 Task: Use the formula "DATE" in spreadsheet "Project protfolio".
Action: Mouse moved to (619, 75)
Screenshot: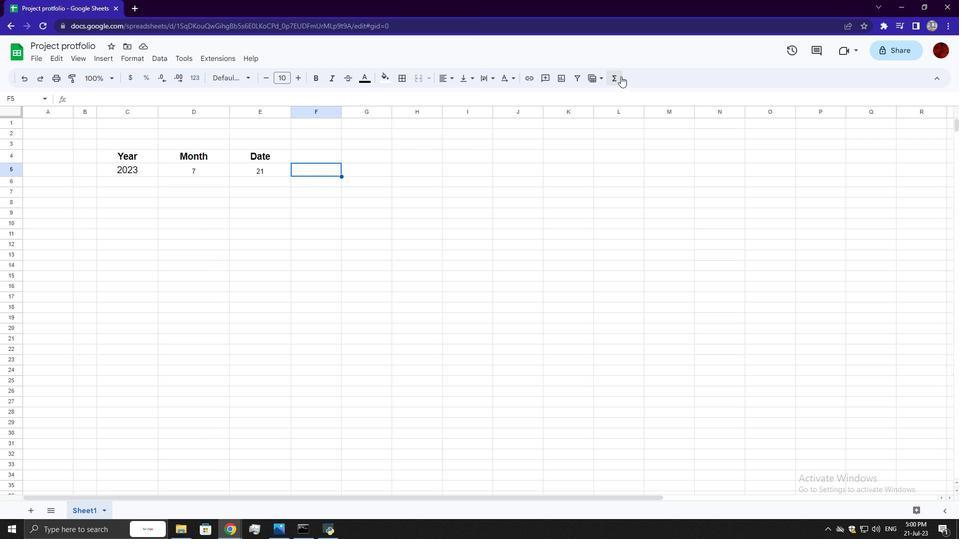 
Action: Mouse pressed left at (619, 75)
Screenshot: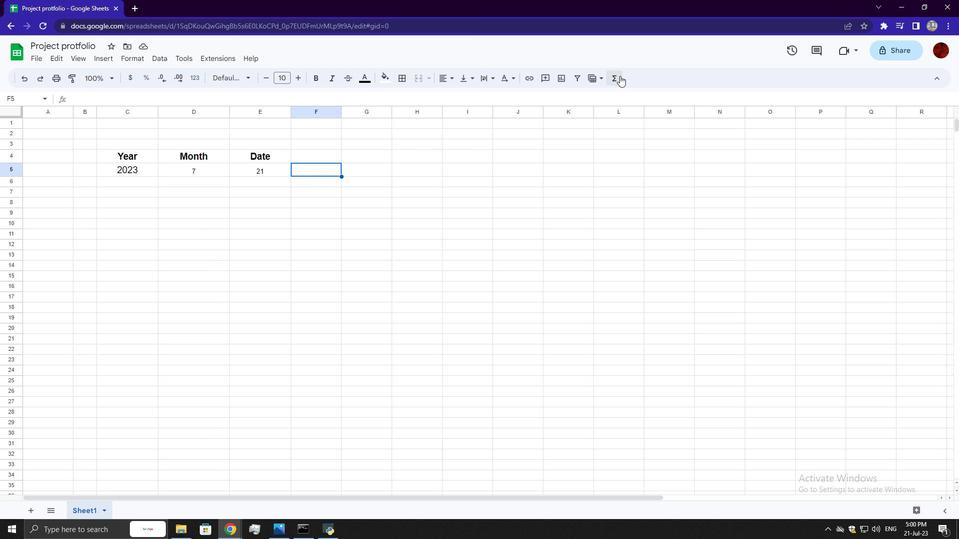 
Action: Mouse moved to (744, 198)
Screenshot: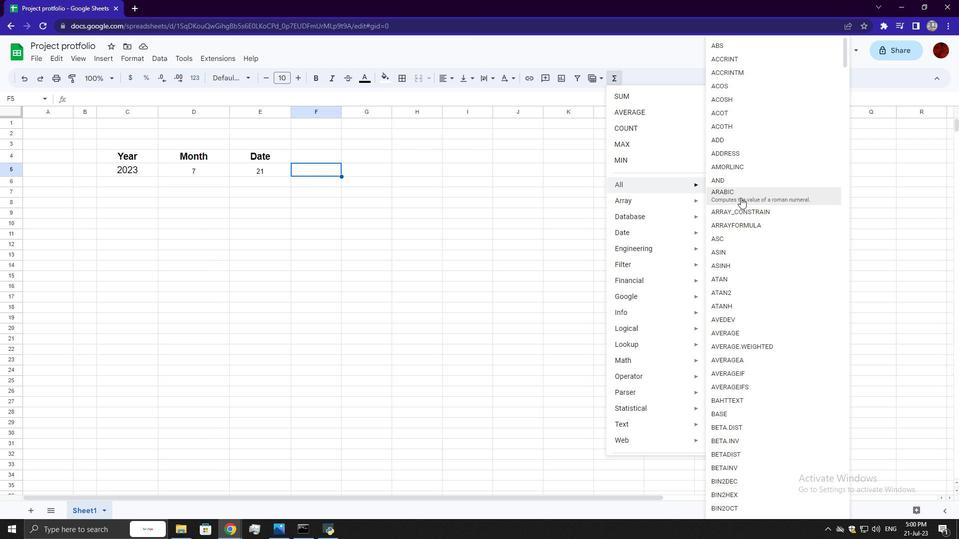 
Action: Mouse scrolled (744, 197) with delta (0, 0)
Screenshot: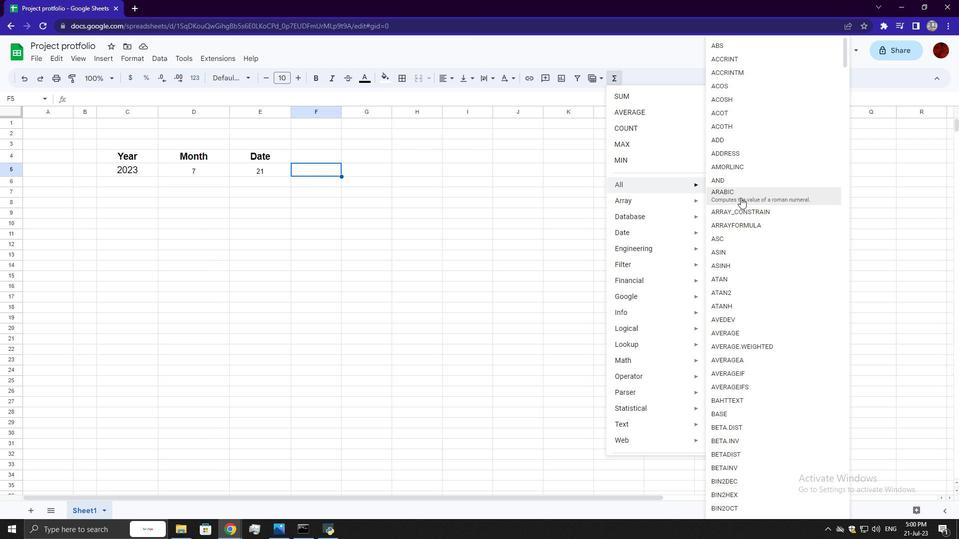 
Action: Mouse scrolled (744, 197) with delta (0, 0)
Screenshot: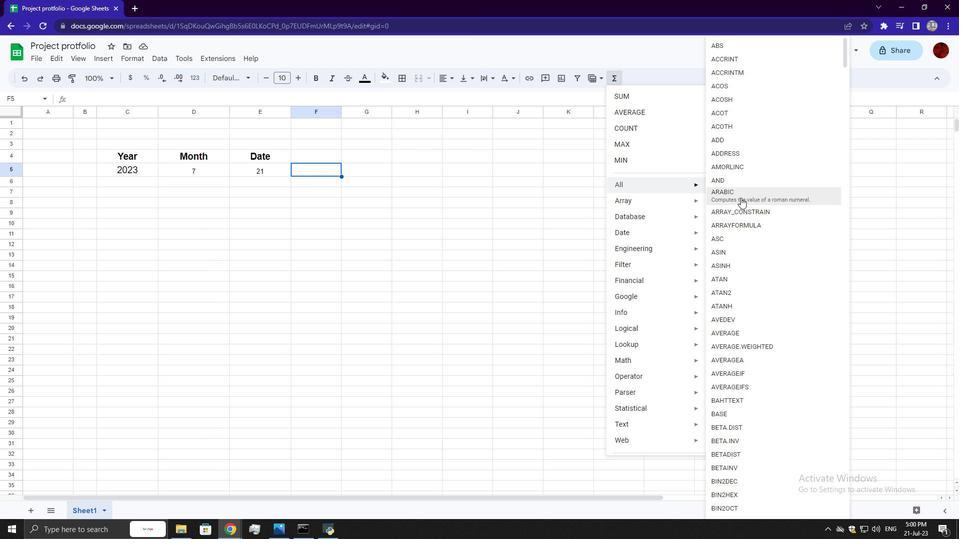 
Action: Mouse moved to (745, 198)
Screenshot: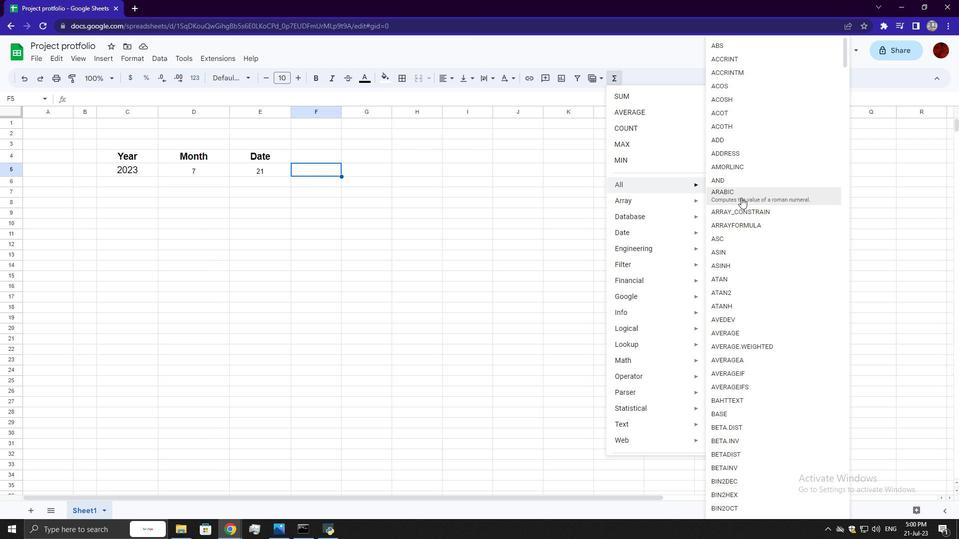 
Action: Mouse scrolled (745, 198) with delta (0, 0)
Screenshot: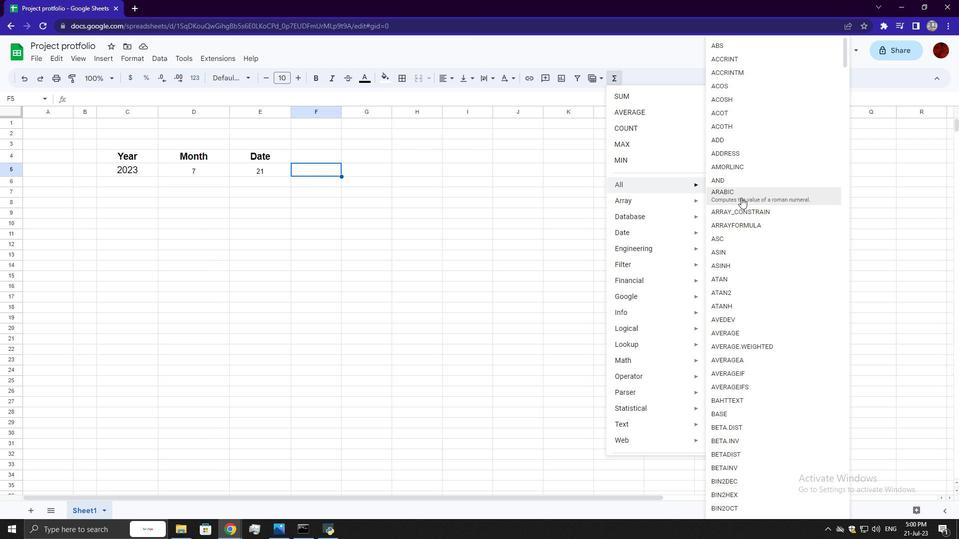 
Action: Mouse moved to (754, 201)
Screenshot: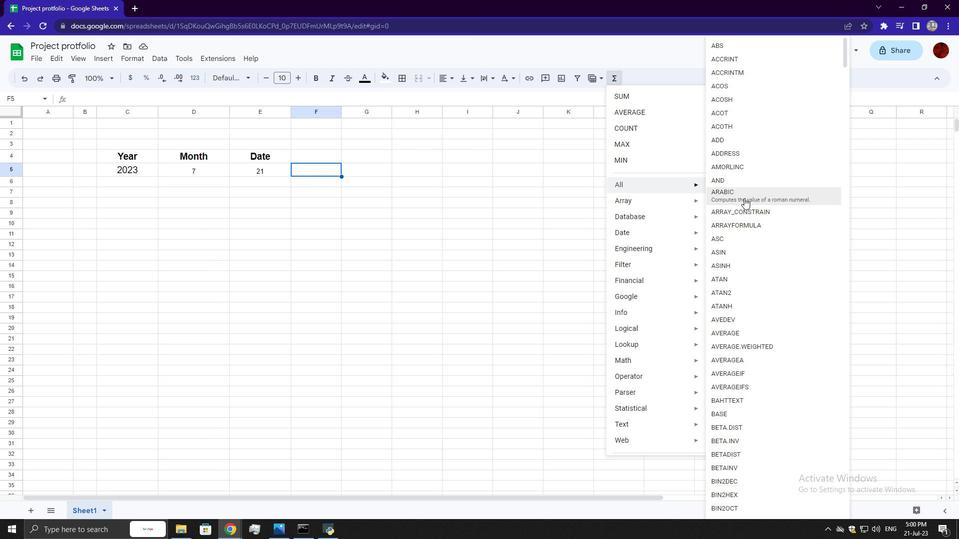 
Action: Mouse scrolled (751, 200) with delta (0, 0)
Screenshot: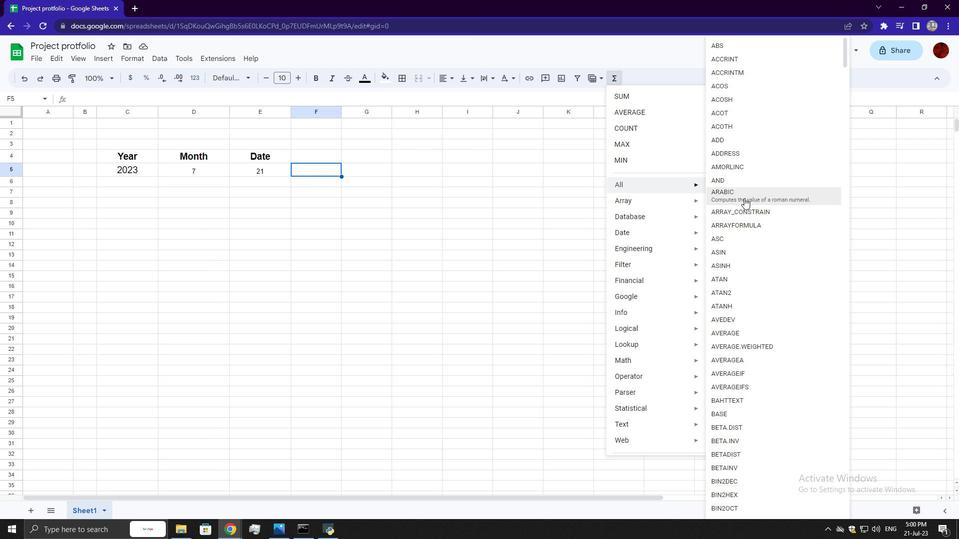 
Action: Mouse moved to (760, 203)
Screenshot: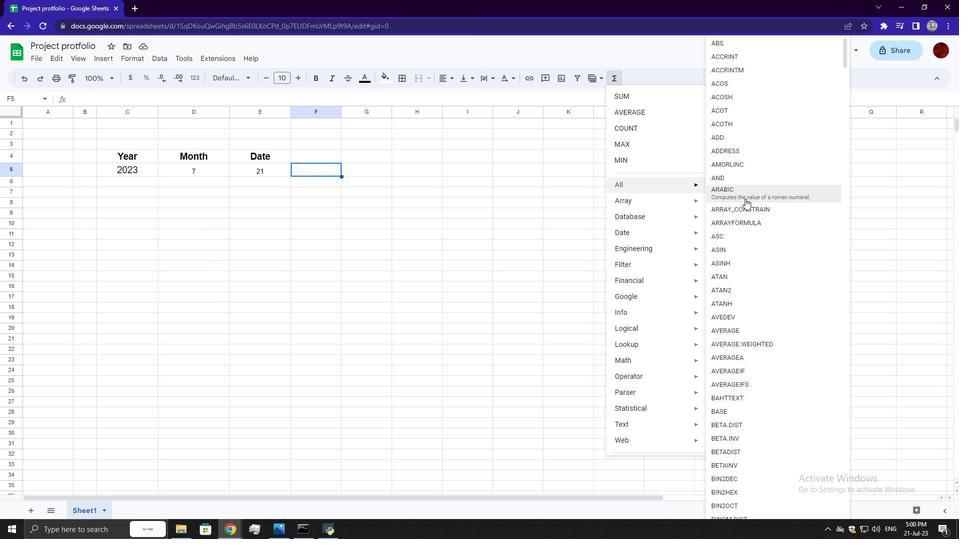 
Action: Mouse scrolled (755, 201) with delta (0, 0)
Screenshot: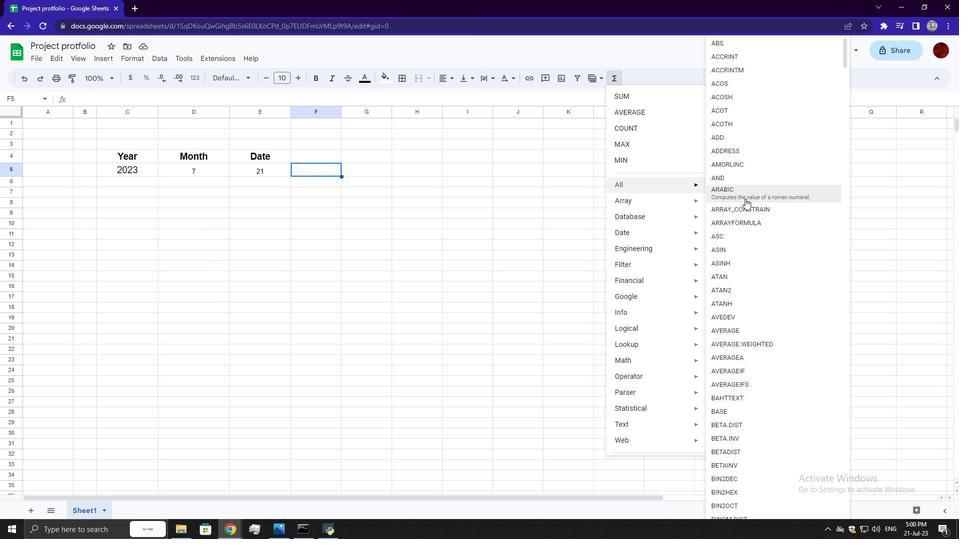 
Action: Mouse moved to (772, 206)
Screenshot: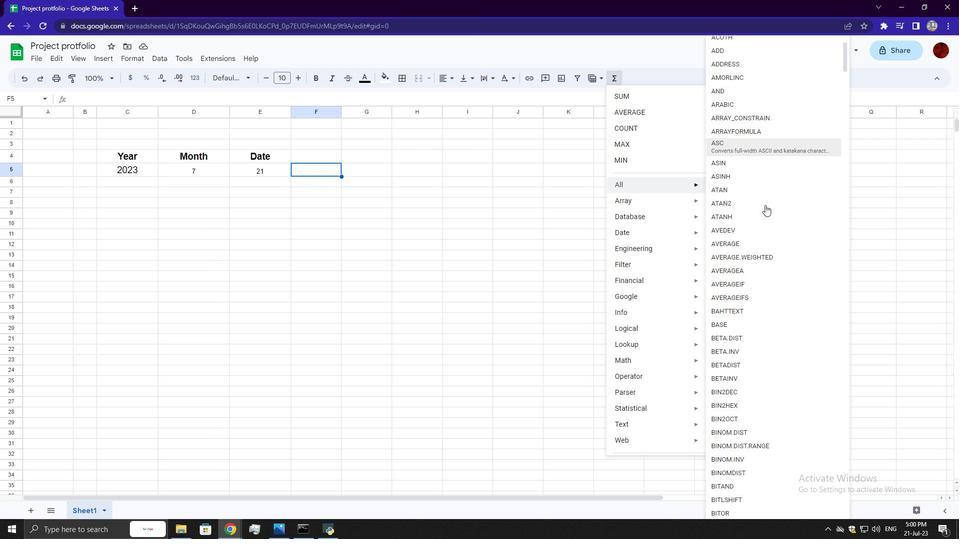 
Action: Mouse scrolled (772, 206) with delta (0, 0)
Screenshot: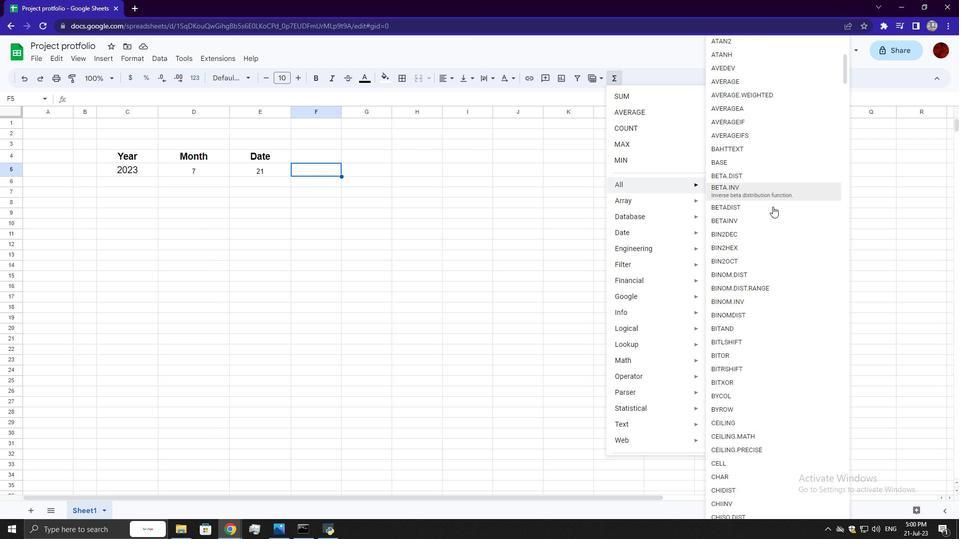 
Action: Mouse scrolled (772, 206) with delta (0, 0)
Screenshot: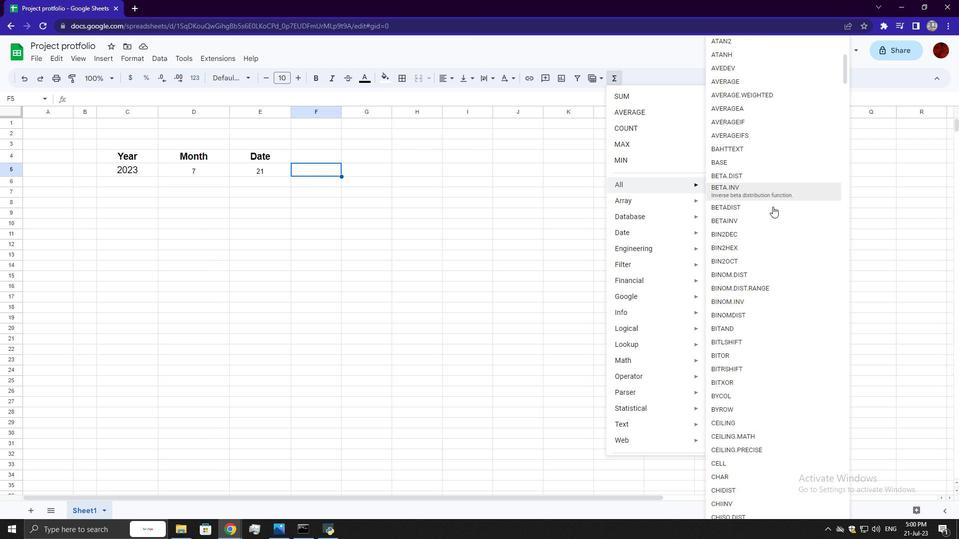 
Action: Mouse scrolled (772, 206) with delta (0, 0)
Screenshot: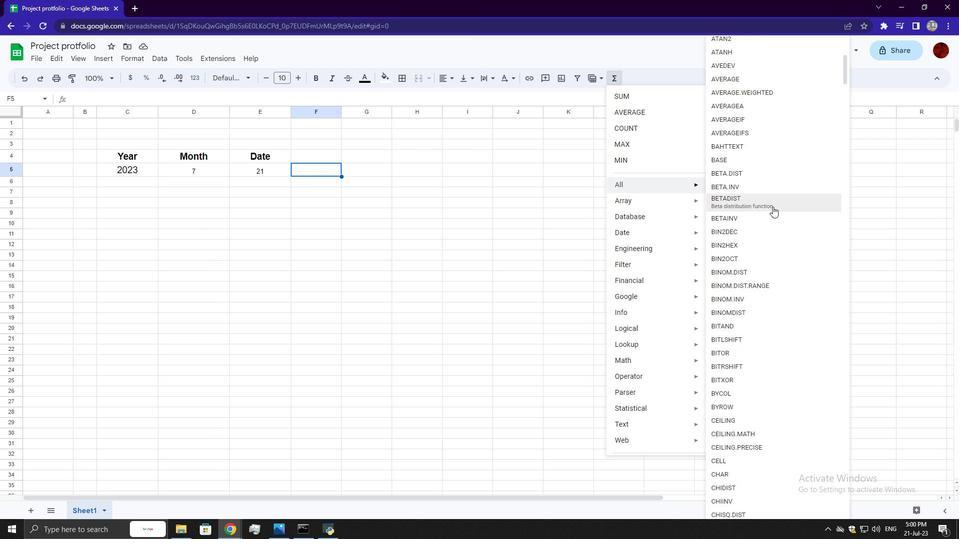 
Action: Mouse scrolled (772, 206) with delta (0, 0)
Screenshot: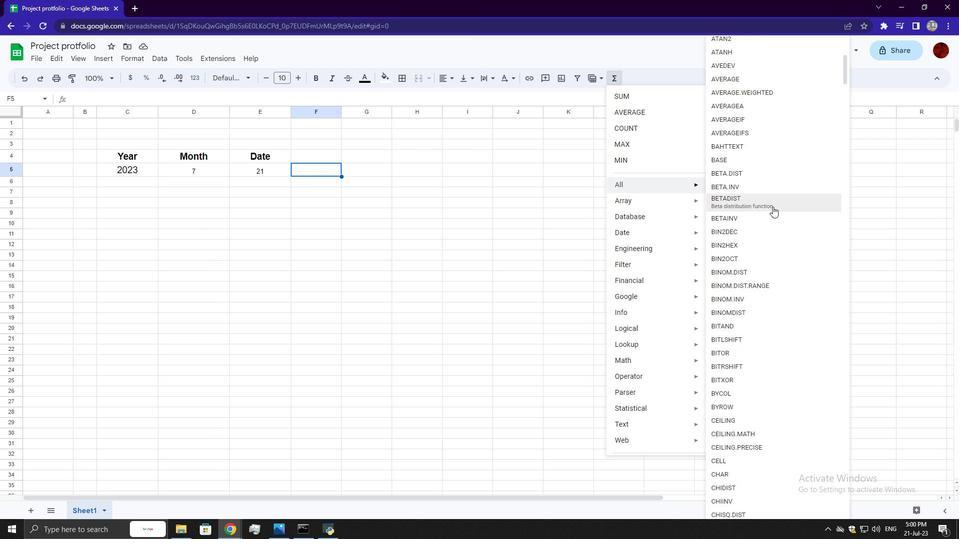 
Action: Mouse scrolled (772, 206) with delta (0, 0)
Screenshot: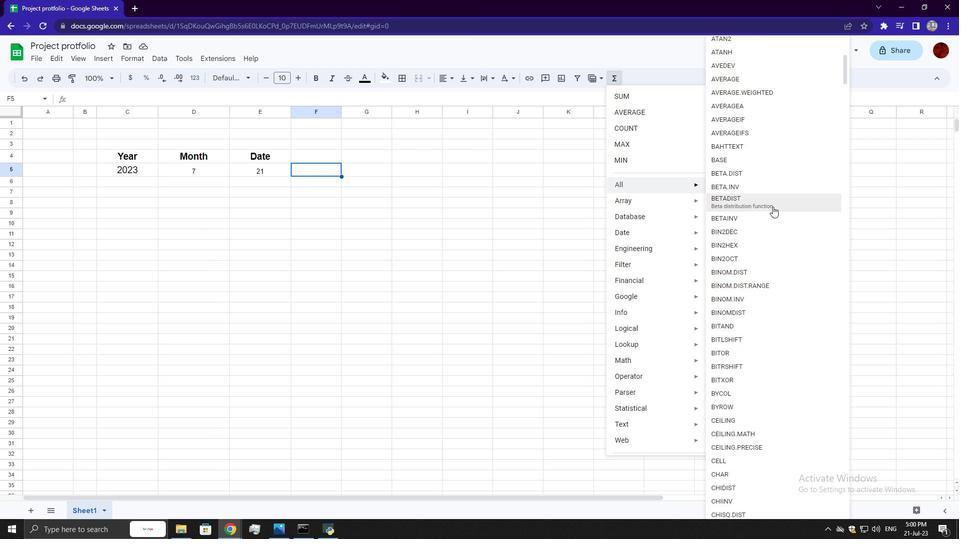 
Action: Mouse scrolled (772, 206) with delta (0, 0)
Screenshot: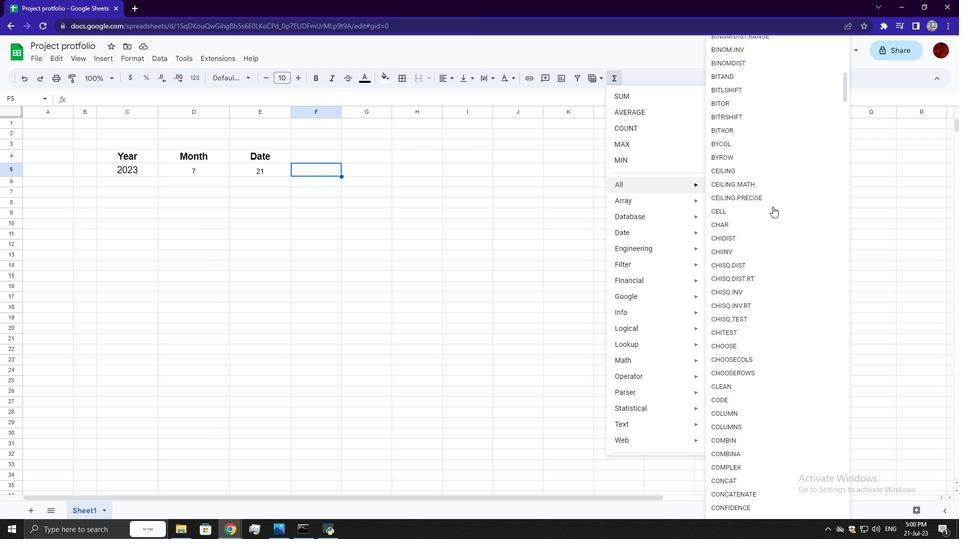 
Action: Mouse scrolled (772, 206) with delta (0, 0)
Screenshot: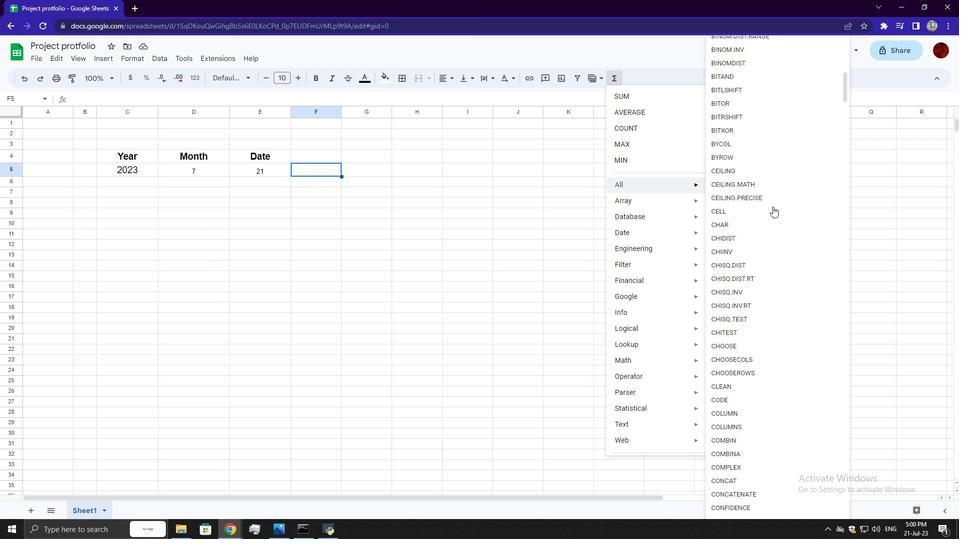 
Action: Mouse scrolled (772, 206) with delta (0, 0)
Screenshot: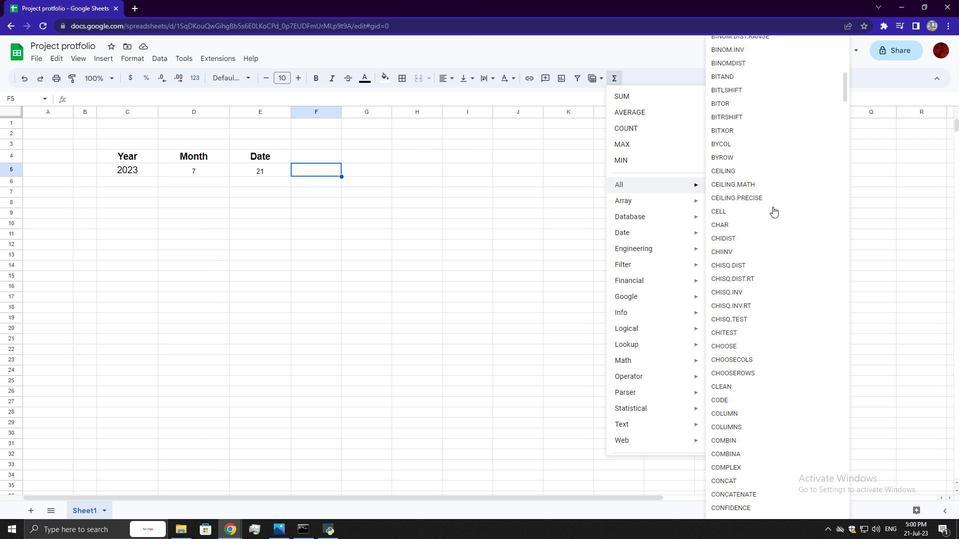
Action: Mouse scrolled (772, 206) with delta (0, 0)
Screenshot: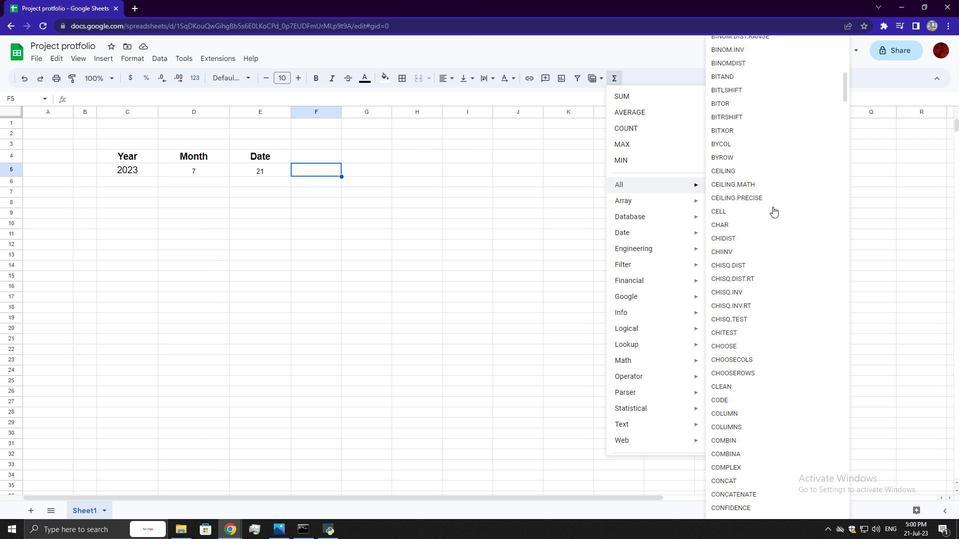 
Action: Mouse scrolled (772, 206) with delta (0, 0)
Screenshot: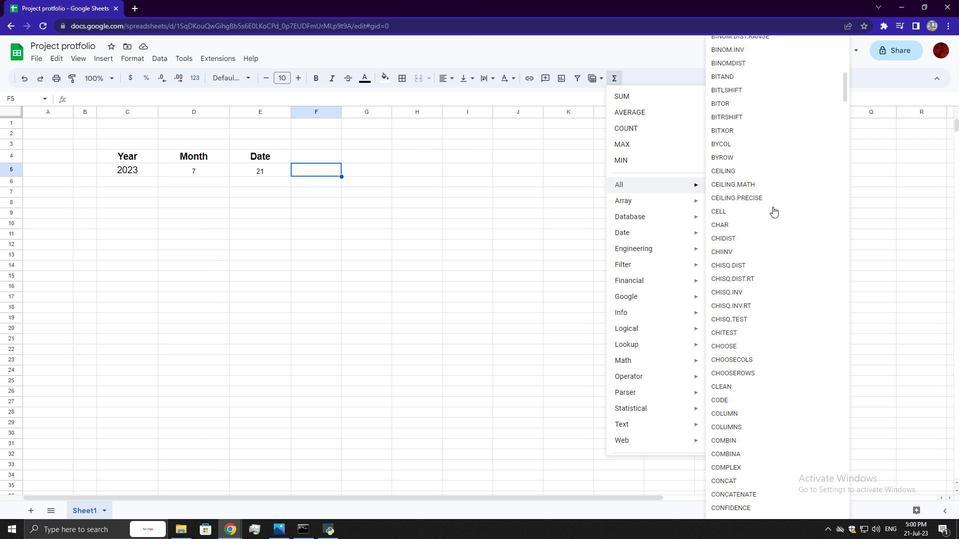 
Action: Mouse moved to (773, 207)
Screenshot: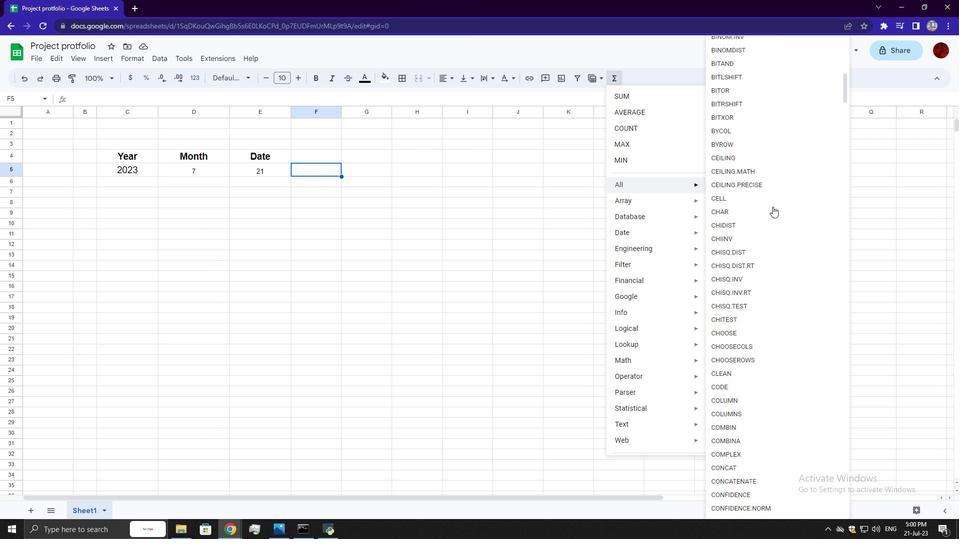 
Action: Mouse scrolled (773, 206) with delta (0, 0)
Screenshot: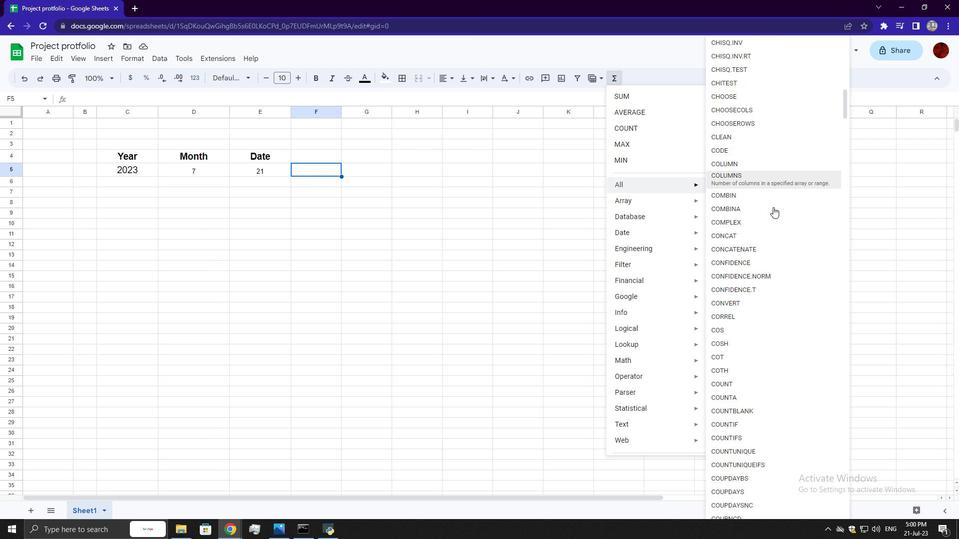 
Action: Mouse scrolled (773, 206) with delta (0, 0)
Screenshot: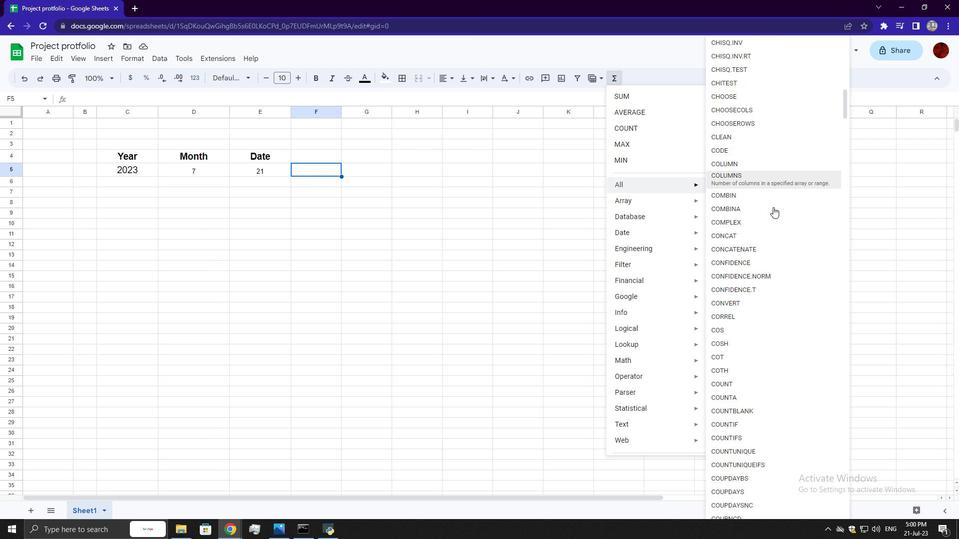 
Action: Mouse scrolled (773, 206) with delta (0, 0)
Screenshot: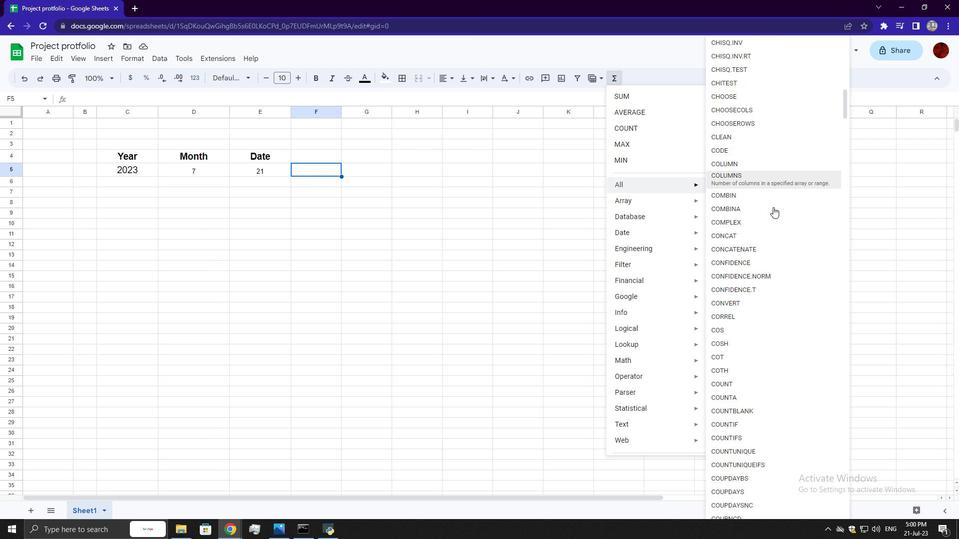 
Action: Mouse scrolled (773, 206) with delta (0, 0)
Screenshot: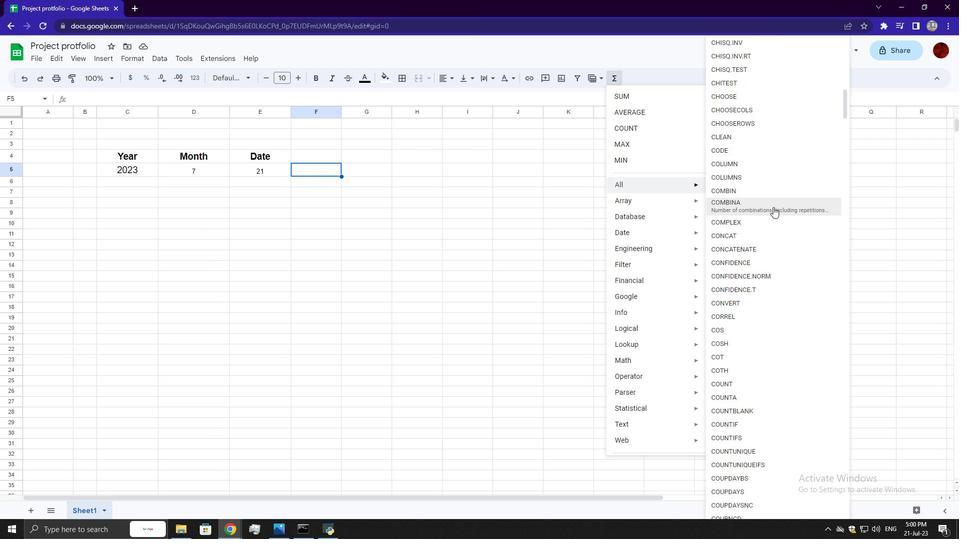 
Action: Mouse scrolled (773, 206) with delta (0, 0)
Screenshot: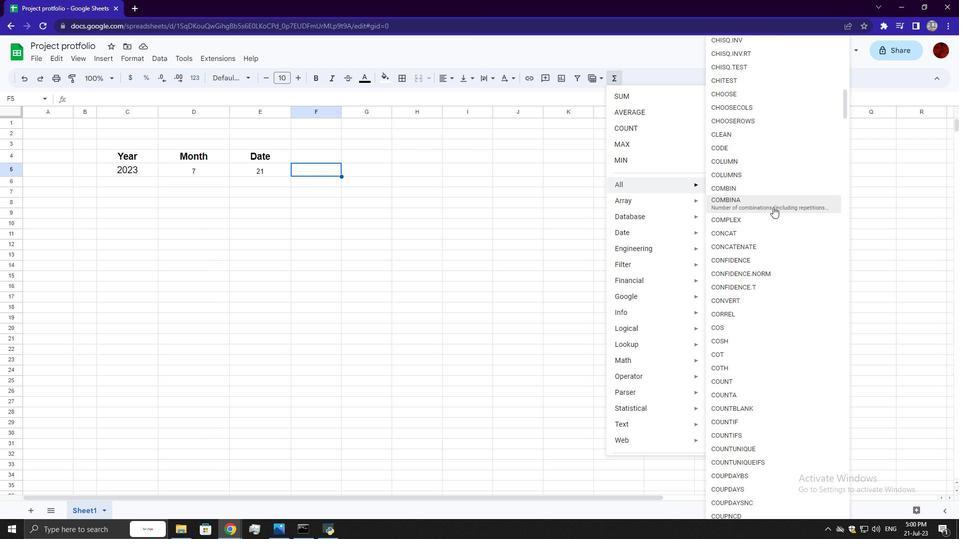 
Action: Mouse scrolled (773, 206) with delta (0, 0)
Screenshot: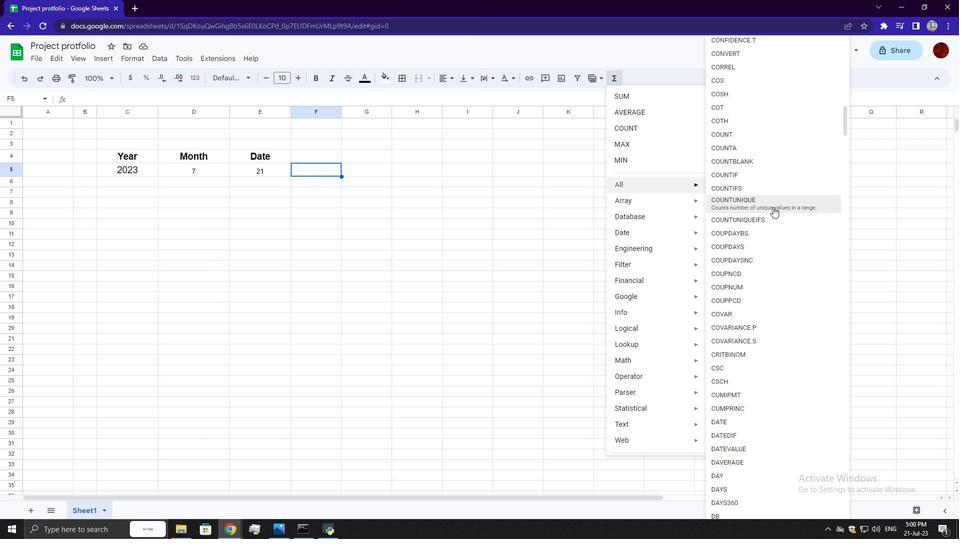 
Action: Mouse scrolled (773, 206) with delta (0, 0)
Screenshot: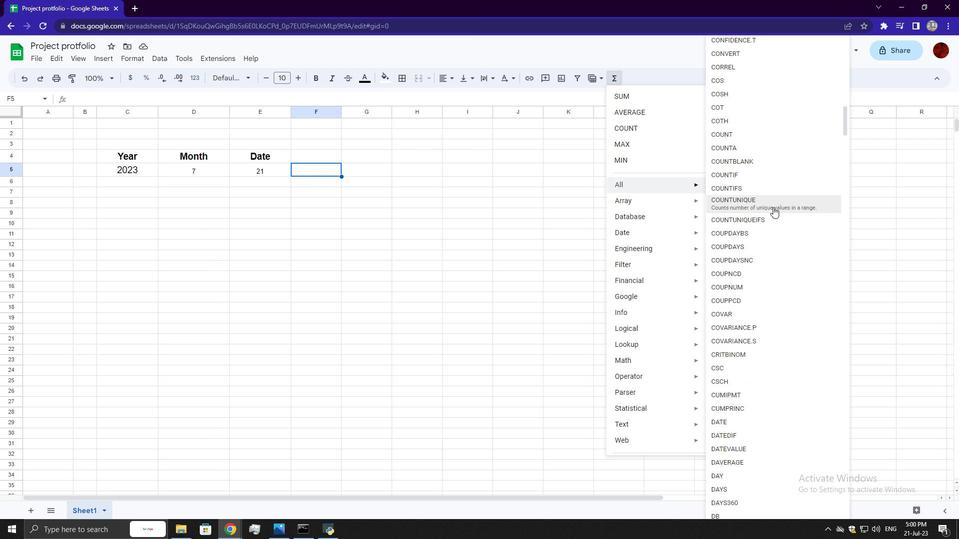 
Action: Mouse scrolled (773, 206) with delta (0, 0)
Screenshot: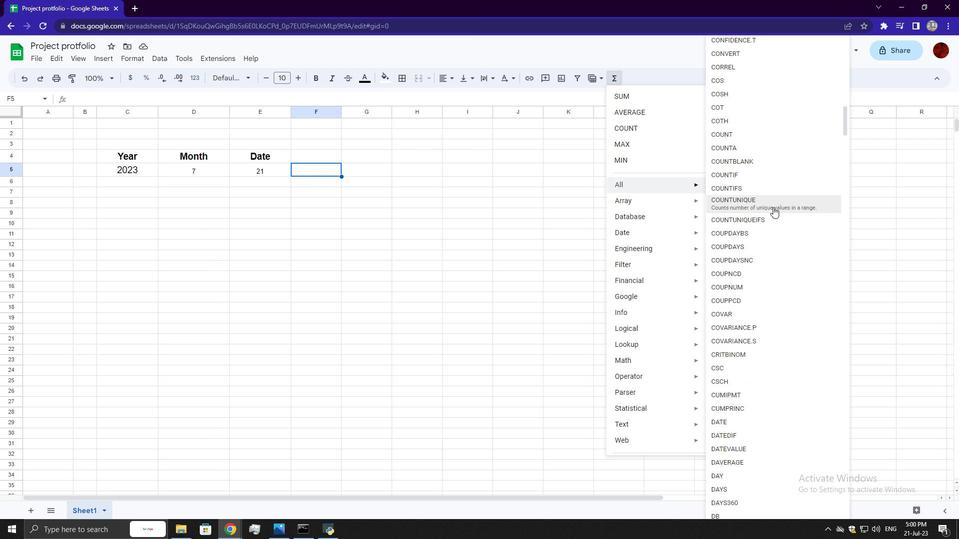 
Action: Mouse scrolled (773, 206) with delta (0, 0)
Screenshot: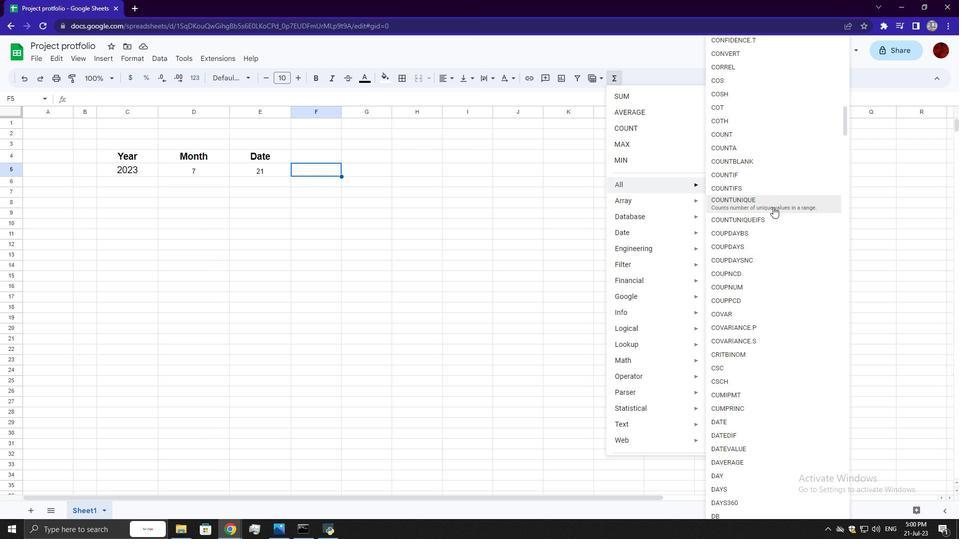 
Action: Mouse scrolled (773, 206) with delta (0, 0)
Screenshot: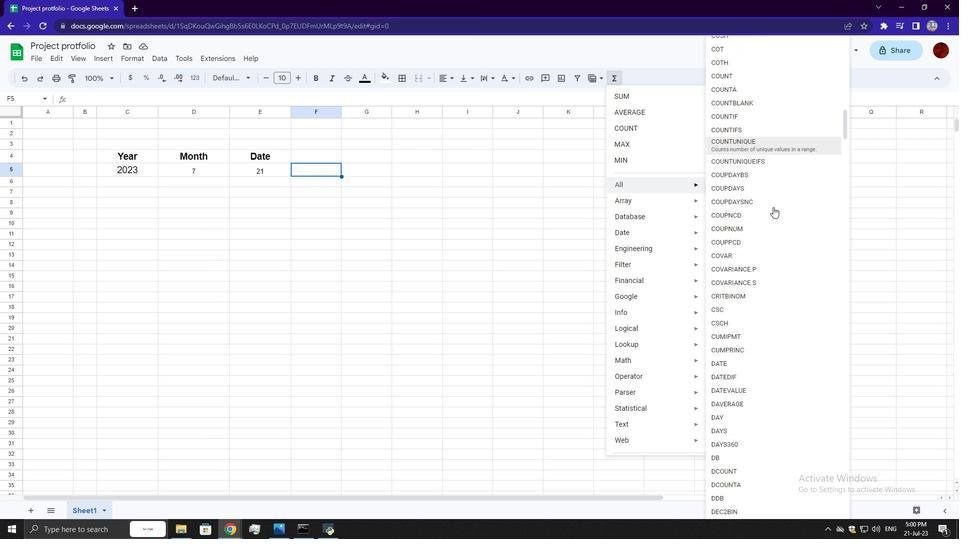 
Action: Mouse moved to (730, 169)
Screenshot: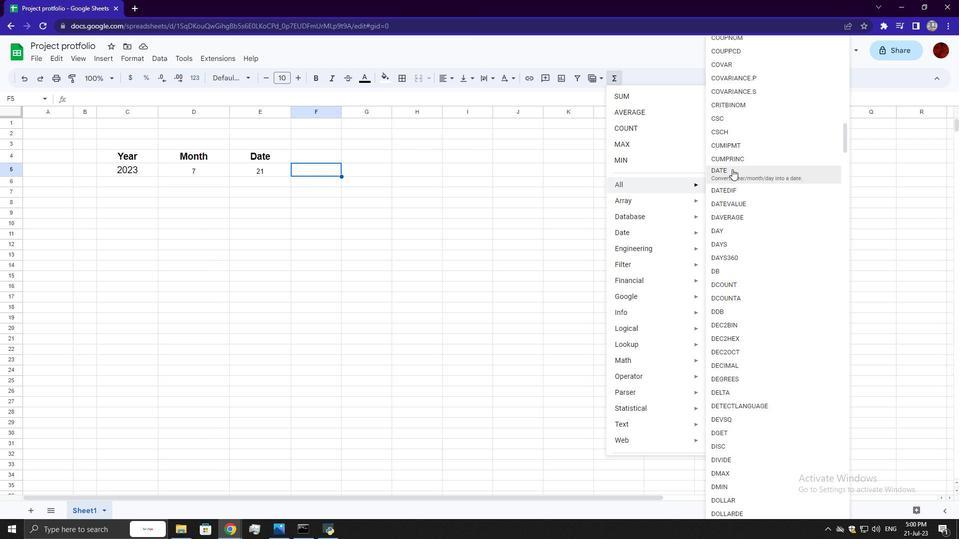 
Action: Mouse pressed left at (730, 169)
Screenshot: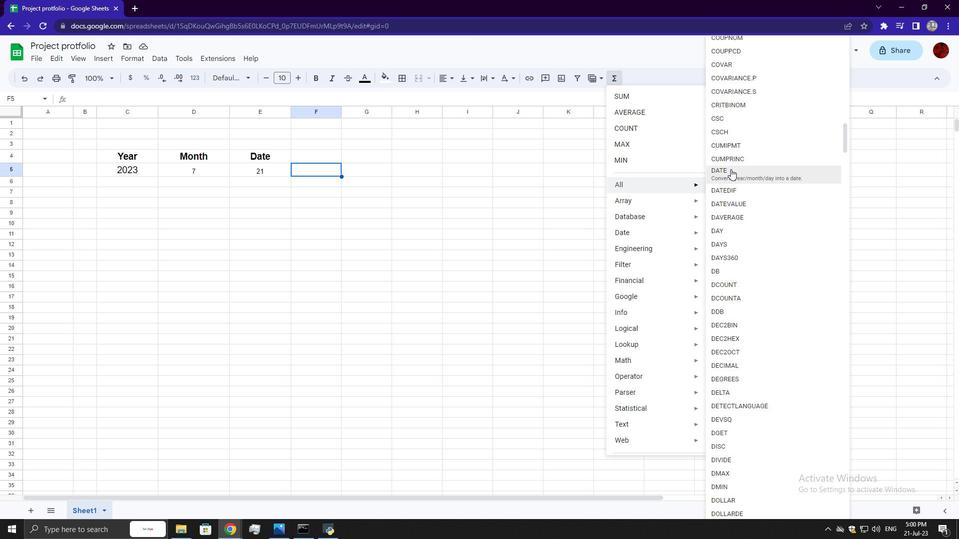 
Action: Mouse moved to (131, 167)
Screenshot: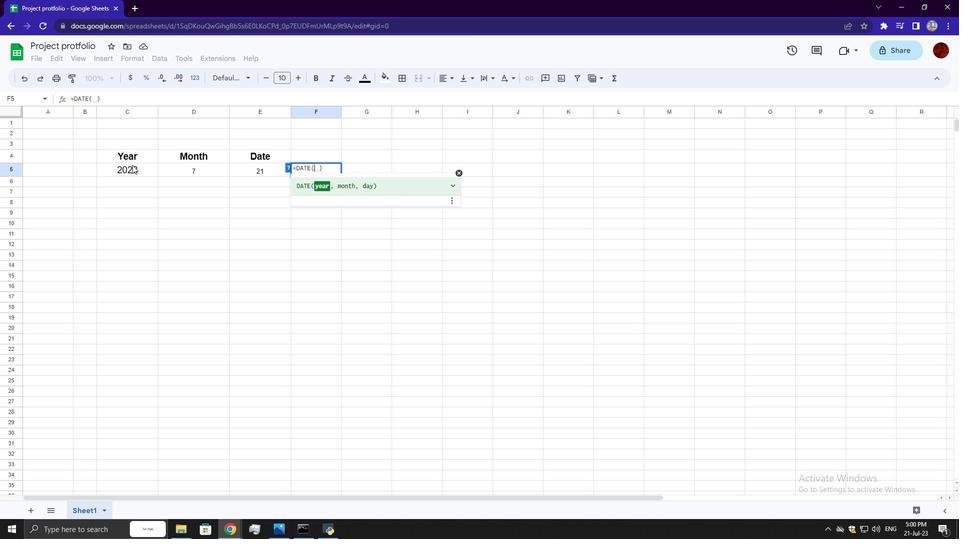 
Action: Mouse pressed left at (131, 167)
Screenshot: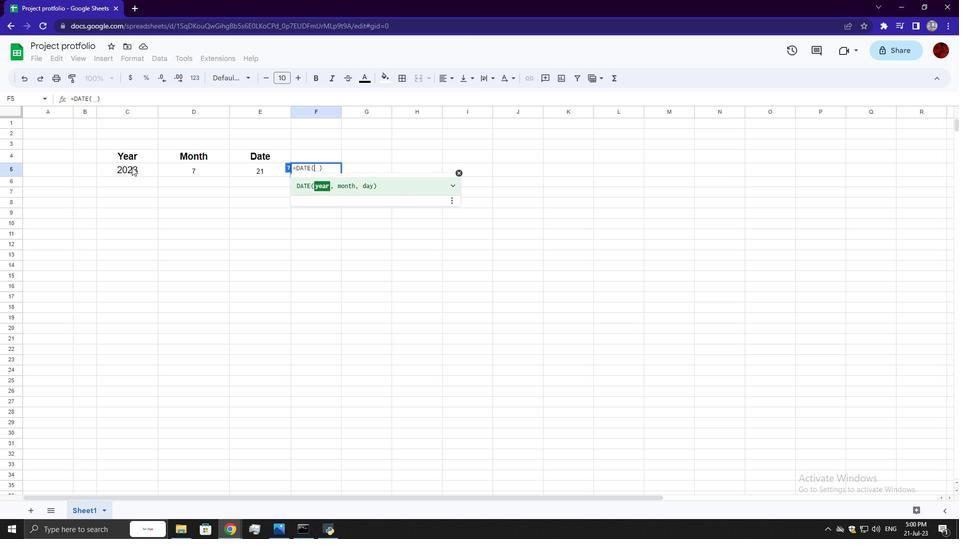 
Action: Key pressed ,
Screenshot: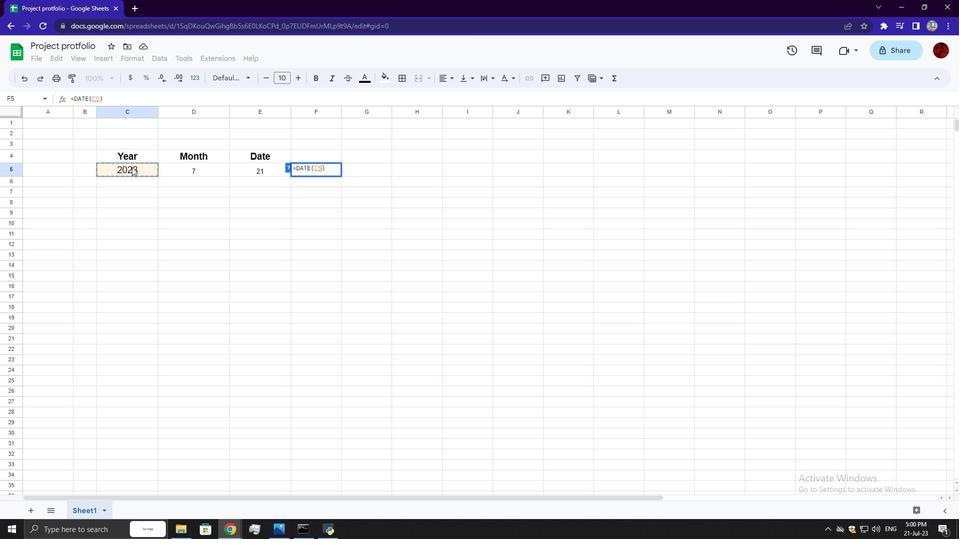 
Action: Mouse moved to (194, 172)
Screenshot: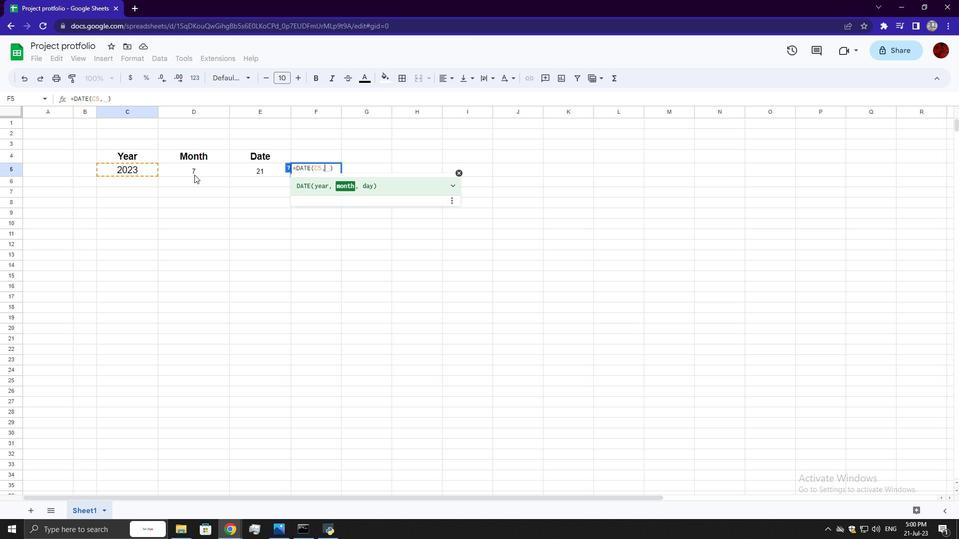 
Action: Mouse pressed left at (194, 172)
Screenshot: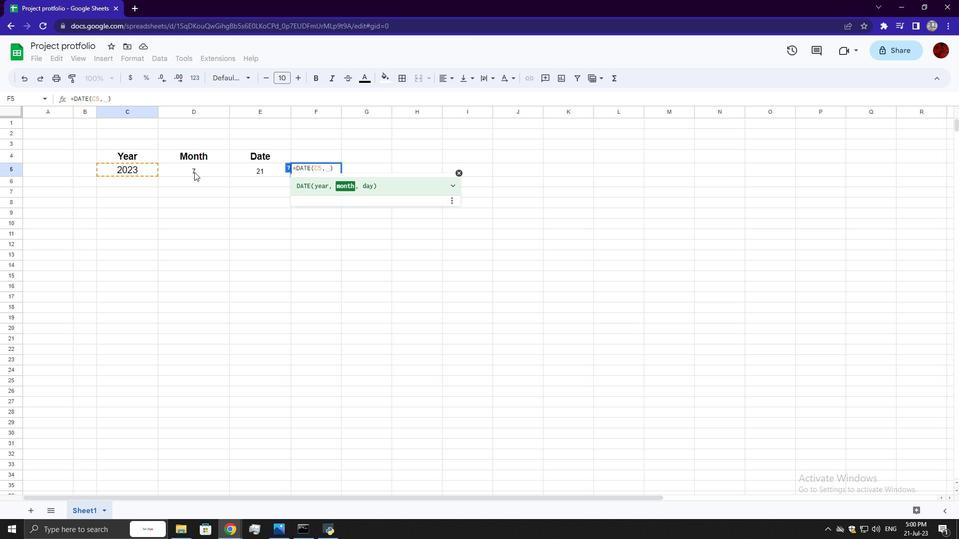 
Action: Key pressed ,
Screenshot: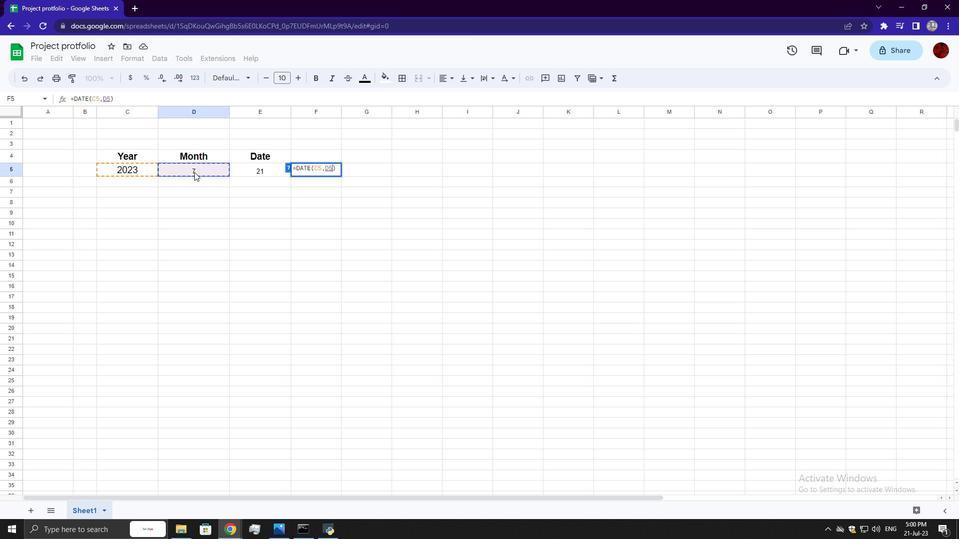 
Action: Mouse moved to (247, 170)
Screenshot: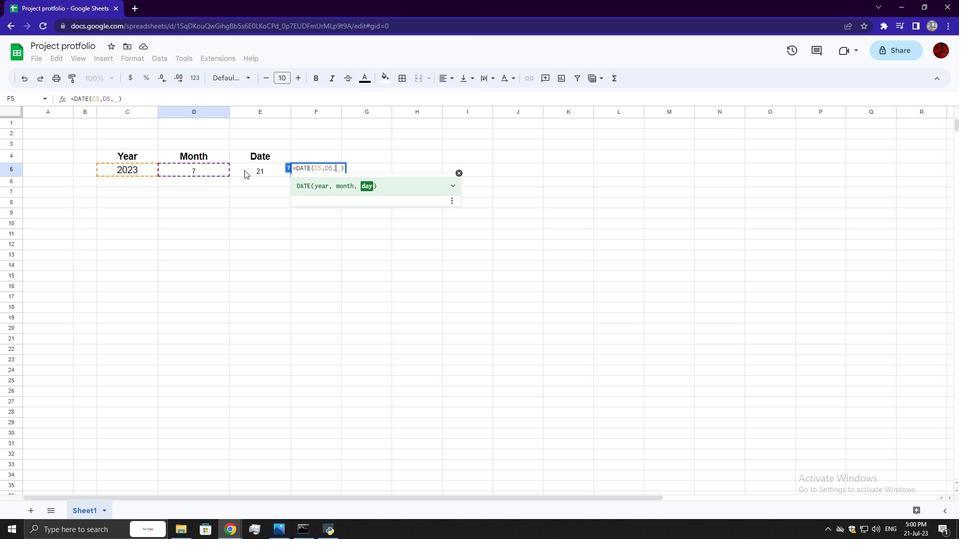 
Action: Mouse pressed left at (247, 170)
Screenshot: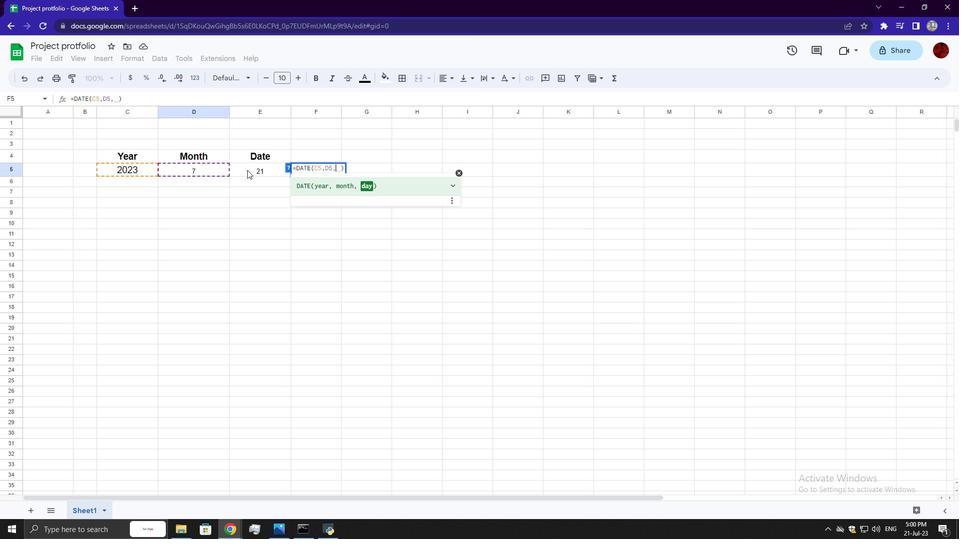 
Action: Key pressed <Key.enter>
Screenshot: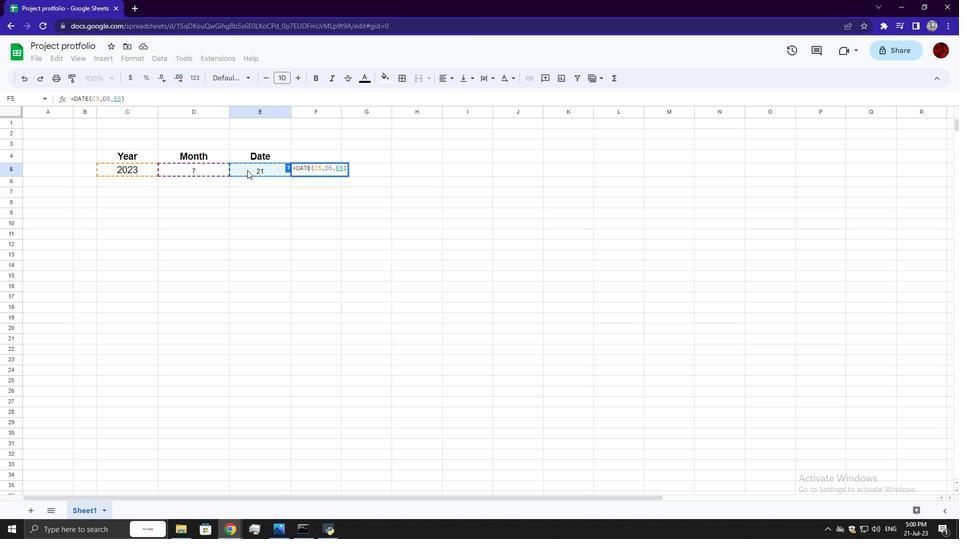 
